 Task: Add a field from the Popular template Priority a blank project AgileFalcon
Action: Mouse moved to (48, 353)
Screenshot: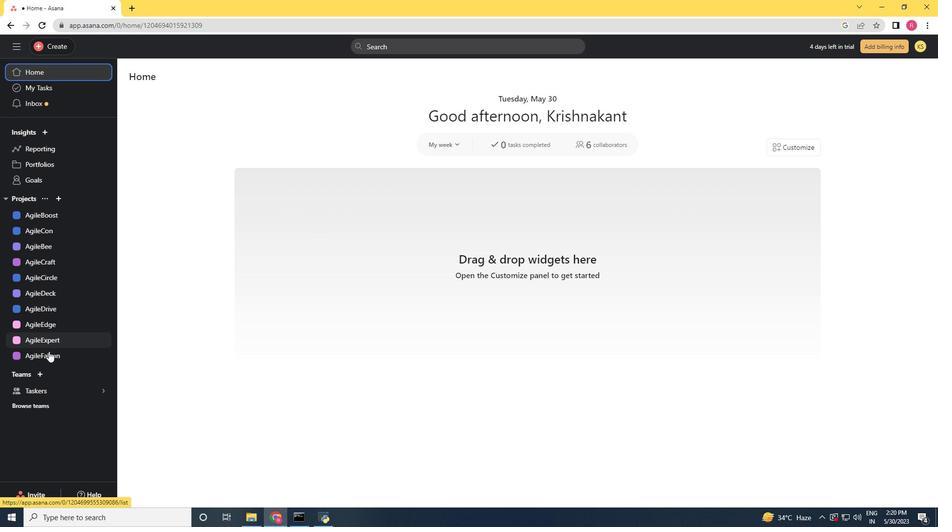 
Action: Mouse pressed left at (48, 353)
Screenshot: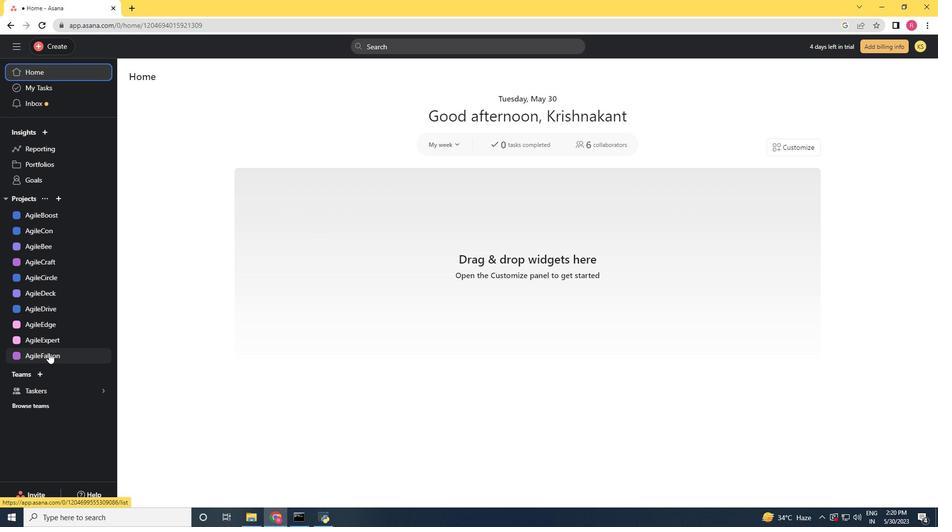
Action: Mouse moved to (898, 85)
Screenshot: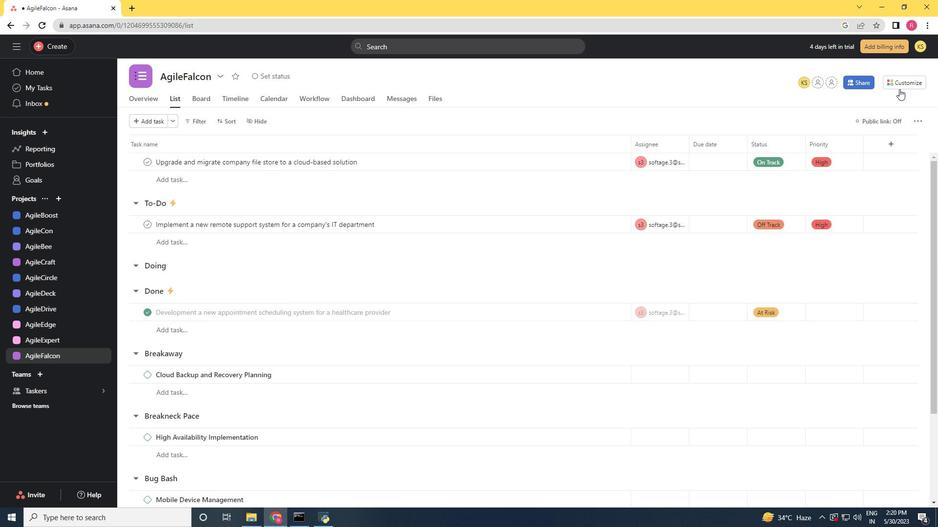 
Action: Mouse pressed left at (898, 85)
Screenshot: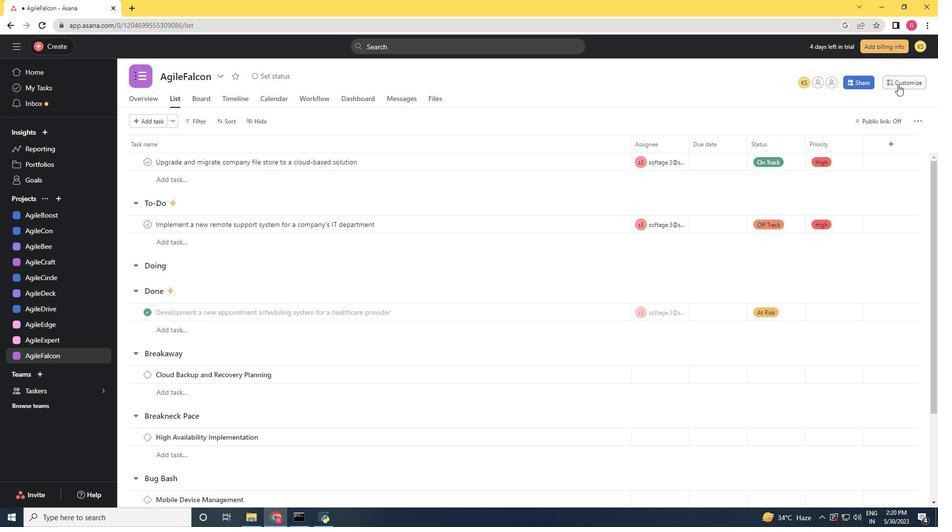 
Action: Mouse moved to (810, 198)
Screenshot: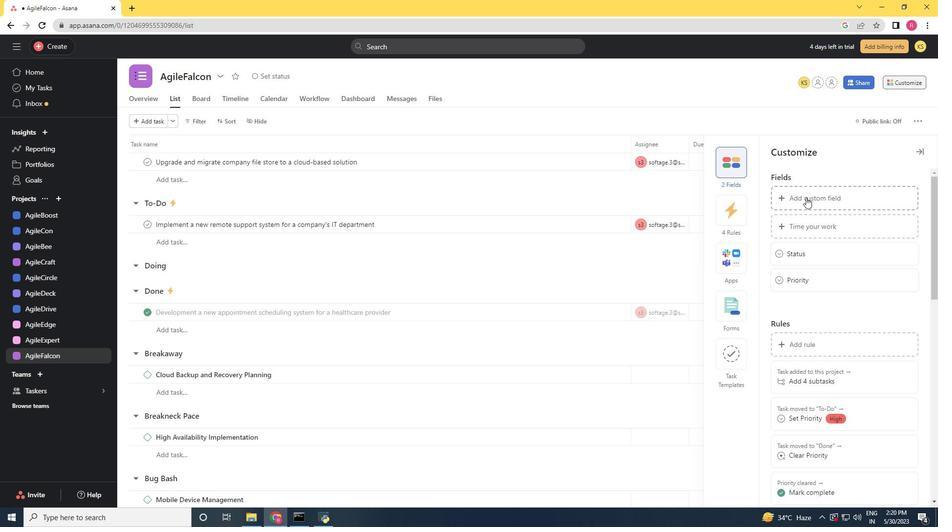 
Action: Mouse pressed left at (810, 197)
Screenshot: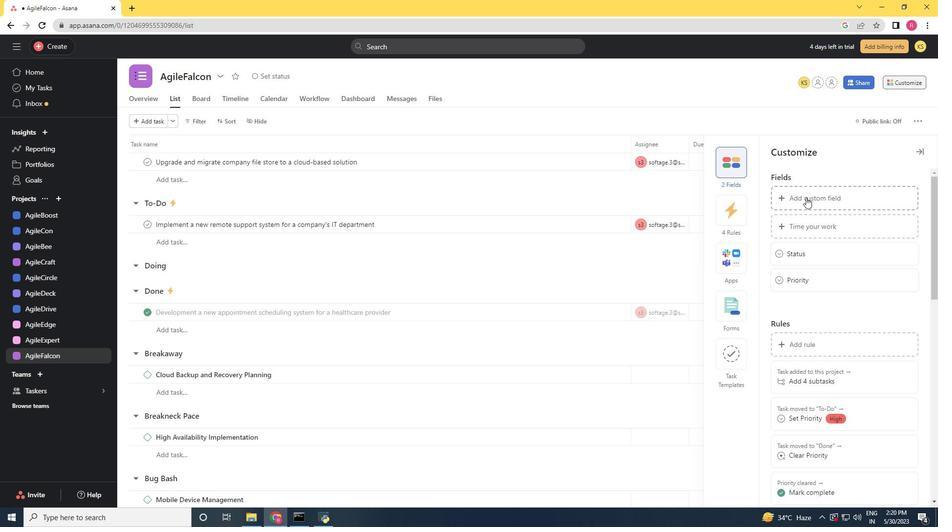 
Action: Mouse moved to (782, 202)
Screenshot: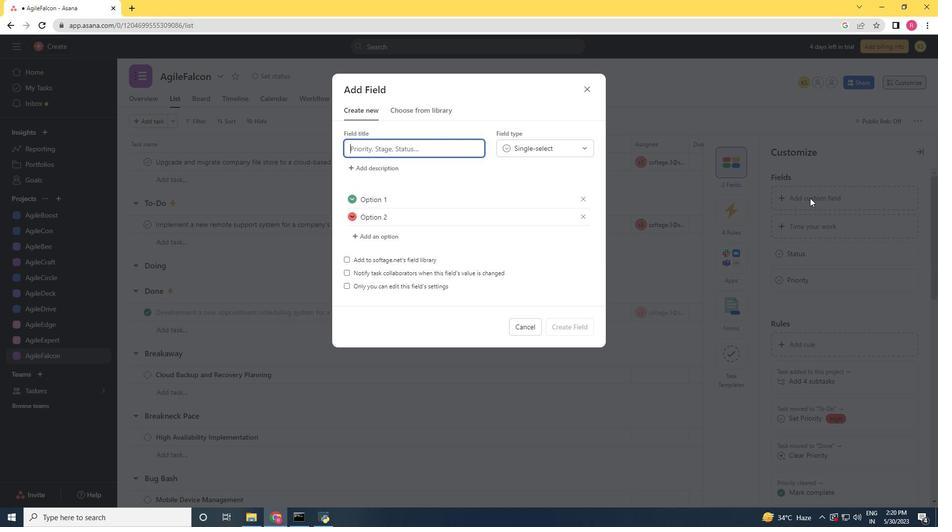 
Action: Key pressed <Key.shift><Key.shift><Key.shift><Key.shift><Key.shift><Key.shift><Key.shift><Key.shift><Key.shift><Key.shift><Key.shift><Key.shift><Key.shift><Key.shift>Priority
Screenshot: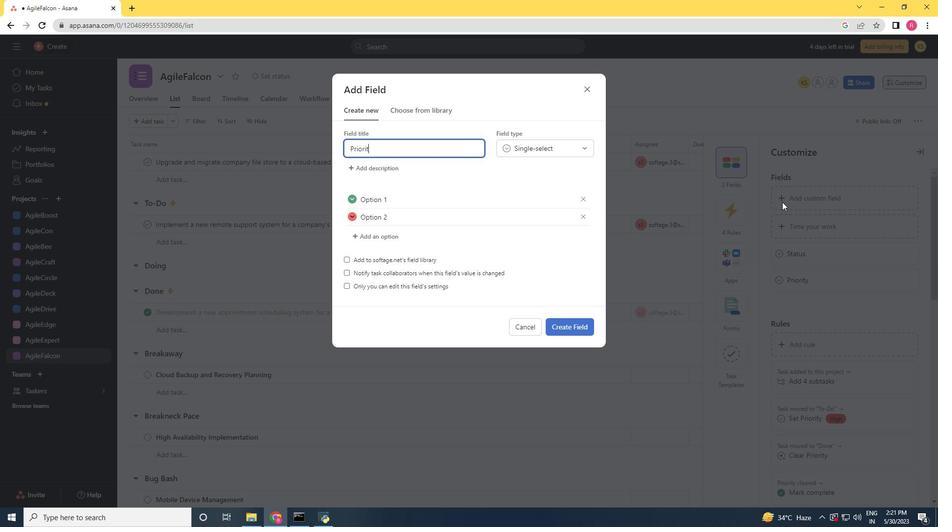 
Action: Mouse scrolled (782, 202) with delta (0, 0)
Screenshot: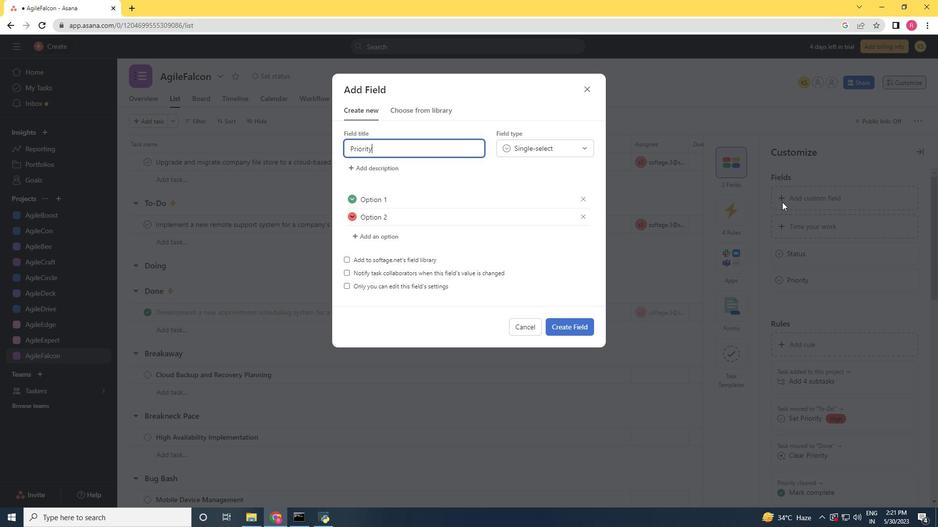 
Action: Mouse moved to (565, 325)
Screenshot: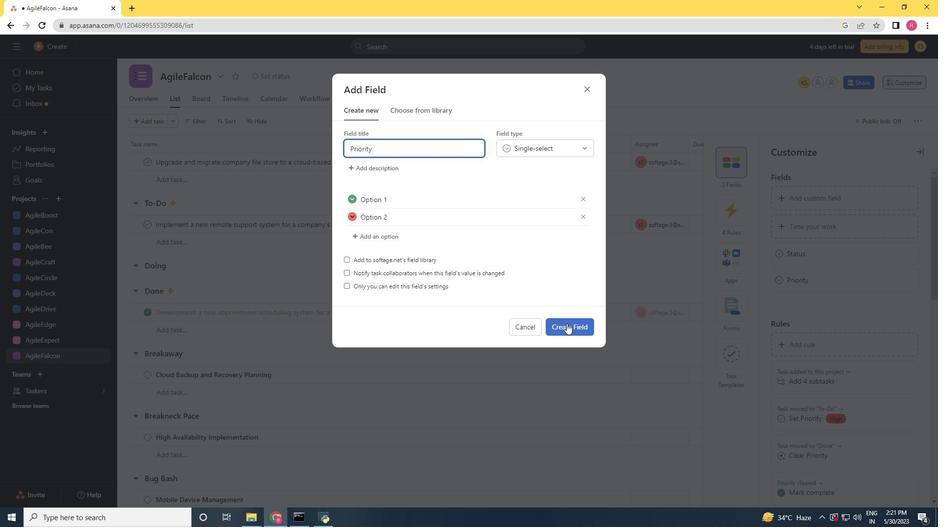 
Action: Mouse pressed left at (565, 325)
Screenshot: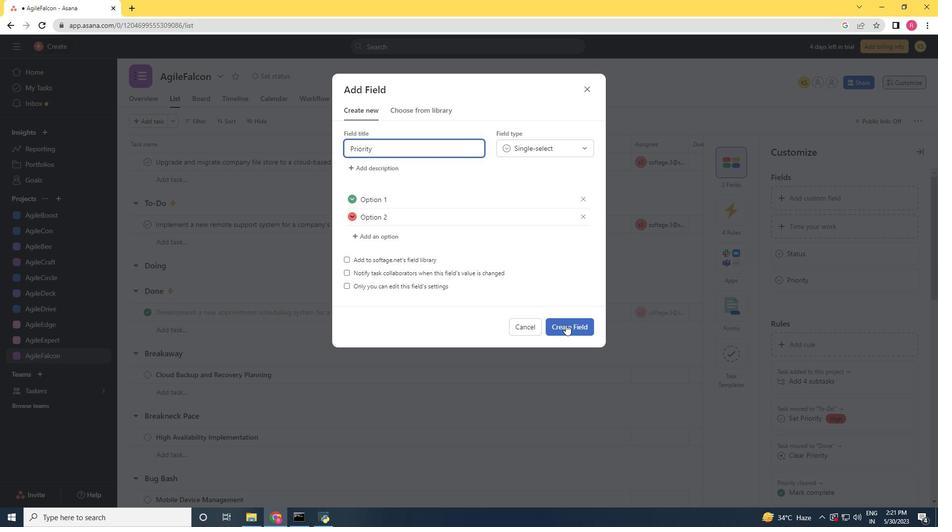 
